 Task: Preview the builder changes.
Action: Mouse pressed left at (1070, 118)
Screenshot: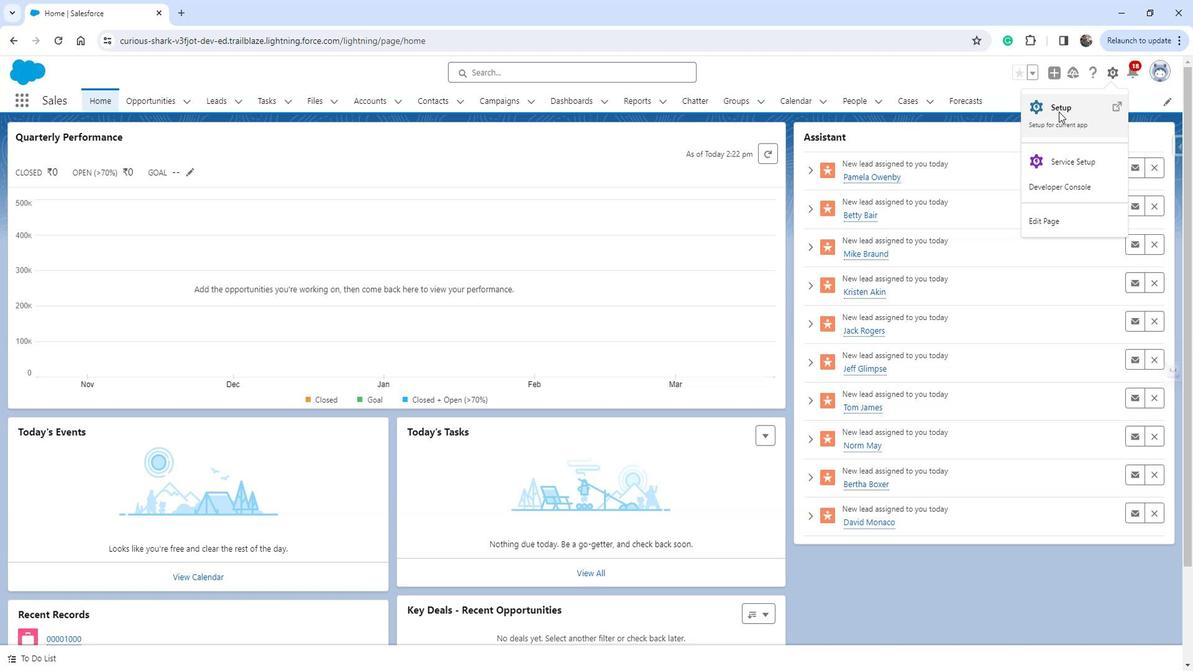 
Action: Mouse moved to (19, 512)
Screenshot: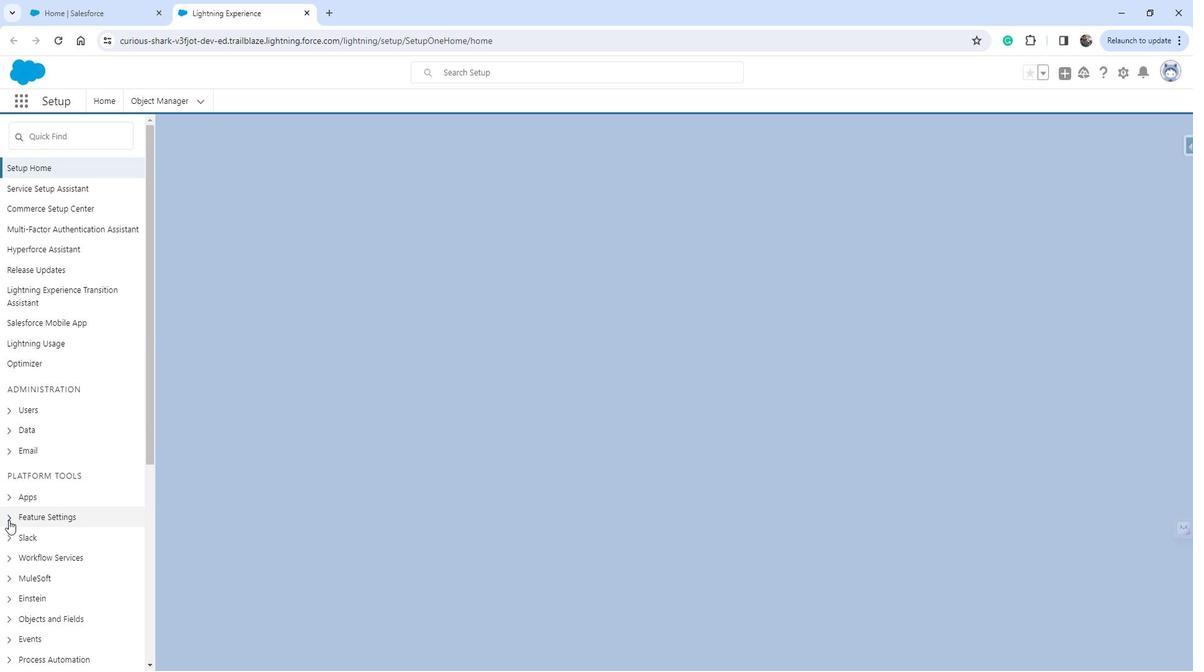 
Action: Mouse pressed left at (19, 512)
Screenshot: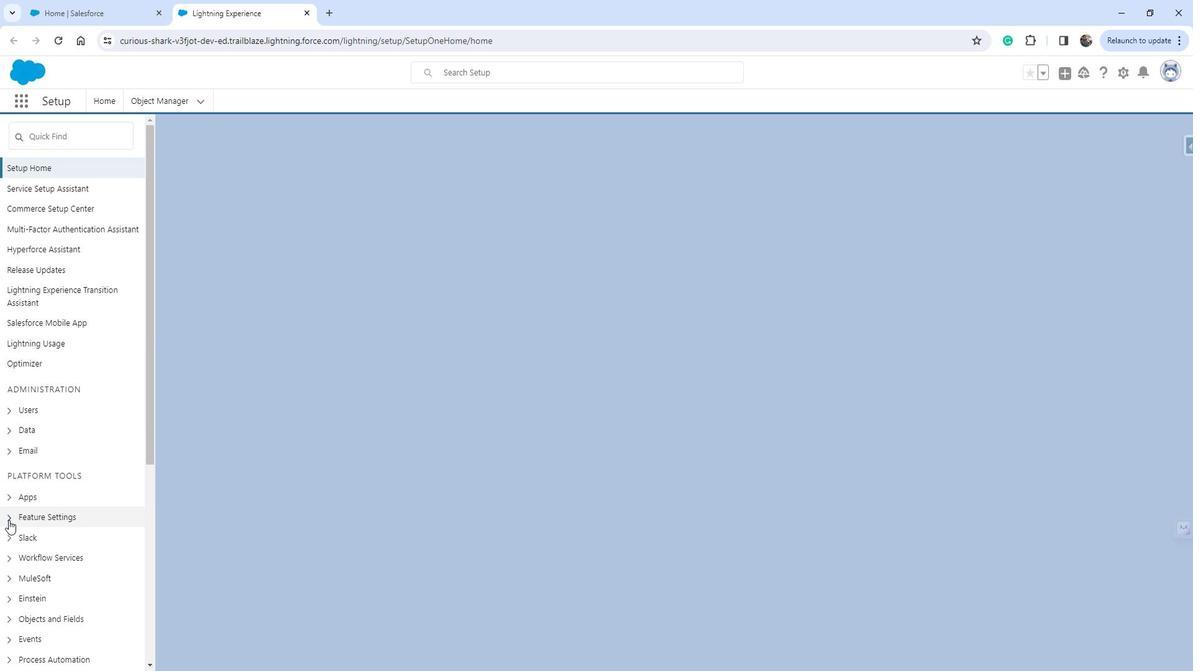 
Action: Mouse moved to (64, 485)
Screenshot: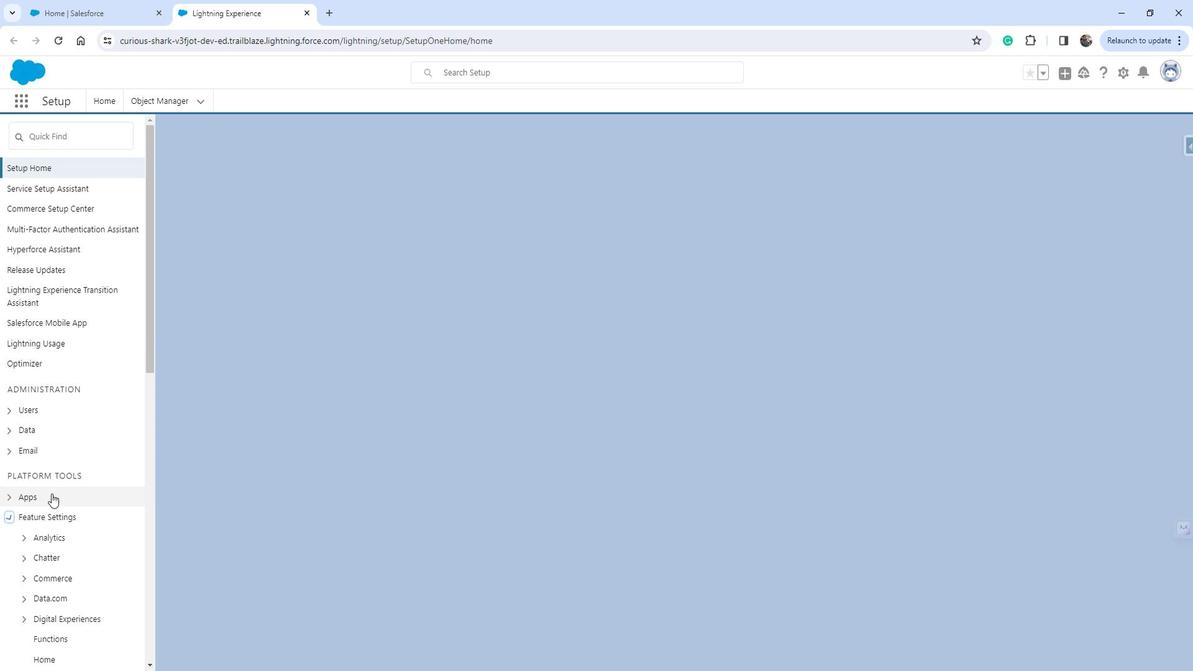 
Action: Mouse scrolled (64, 484) with delta (0, 0)
Screenshot: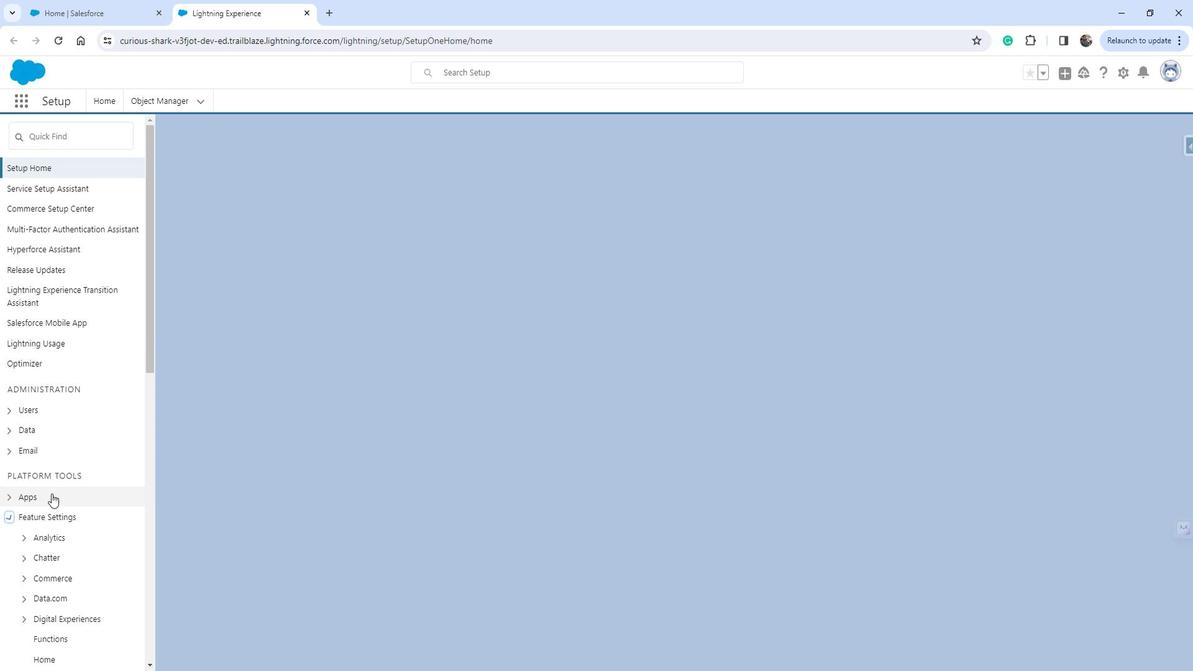 
Action: Mouse moved to (64, 485)
Screenshot: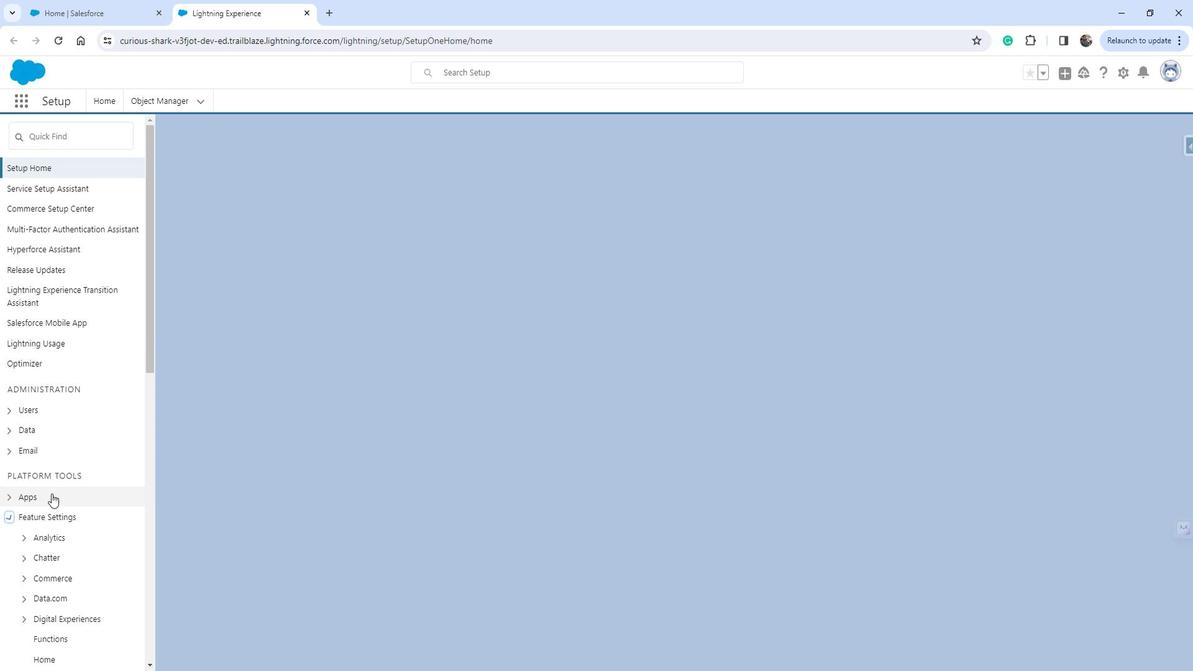 
Action: Mouse scrolled (64, 484) with delta (0, 0)
Screenshot: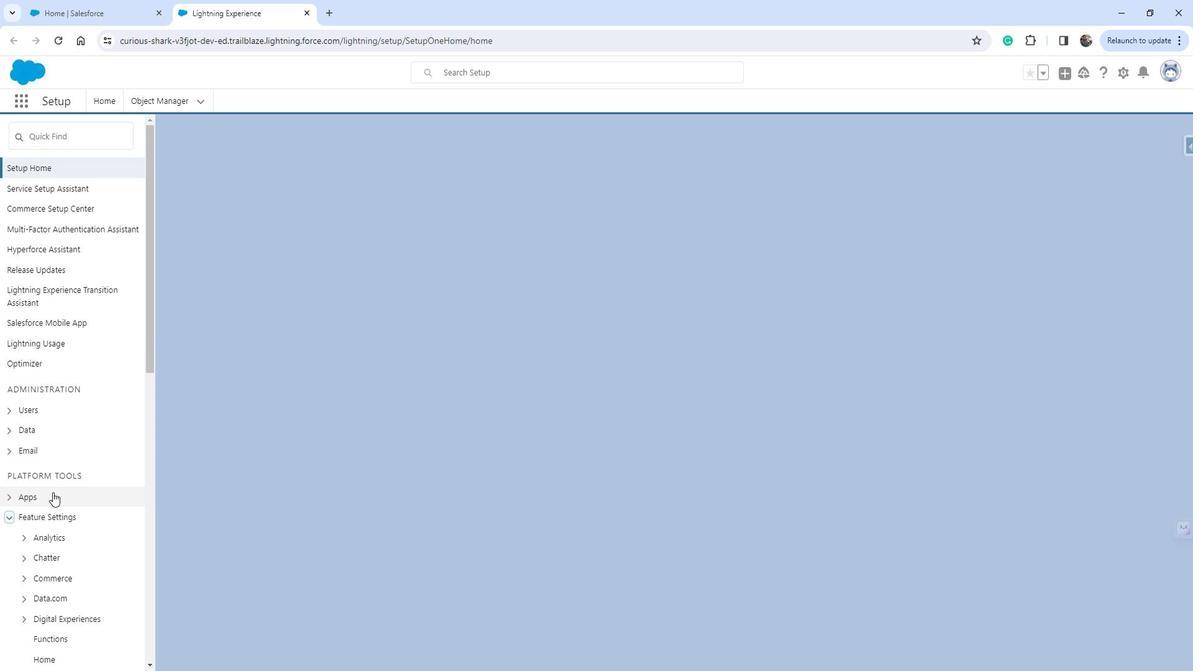 
Action: Mouse scrolled (64, 484) with delta (0, 0)
Screenshot: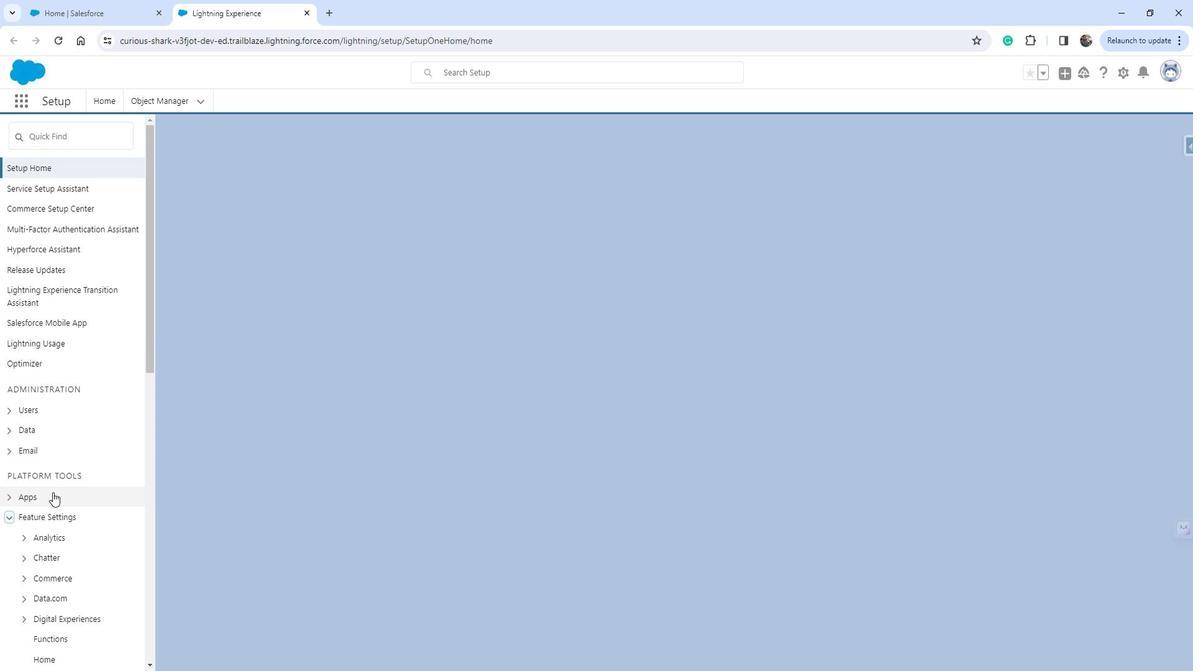 
Action: Mouse scrolled (64, 484) with delta (0, 0)
Screenshot: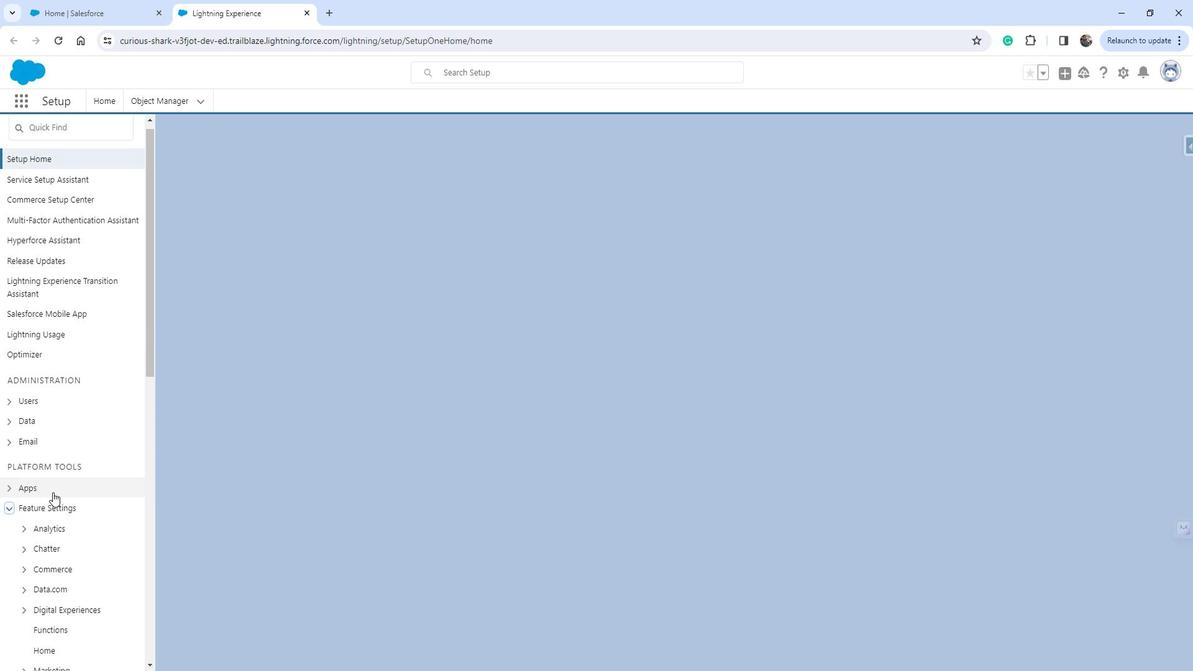 
Action: Mouse scrolled (64, 484) with delta (0, 0)
Screenshot: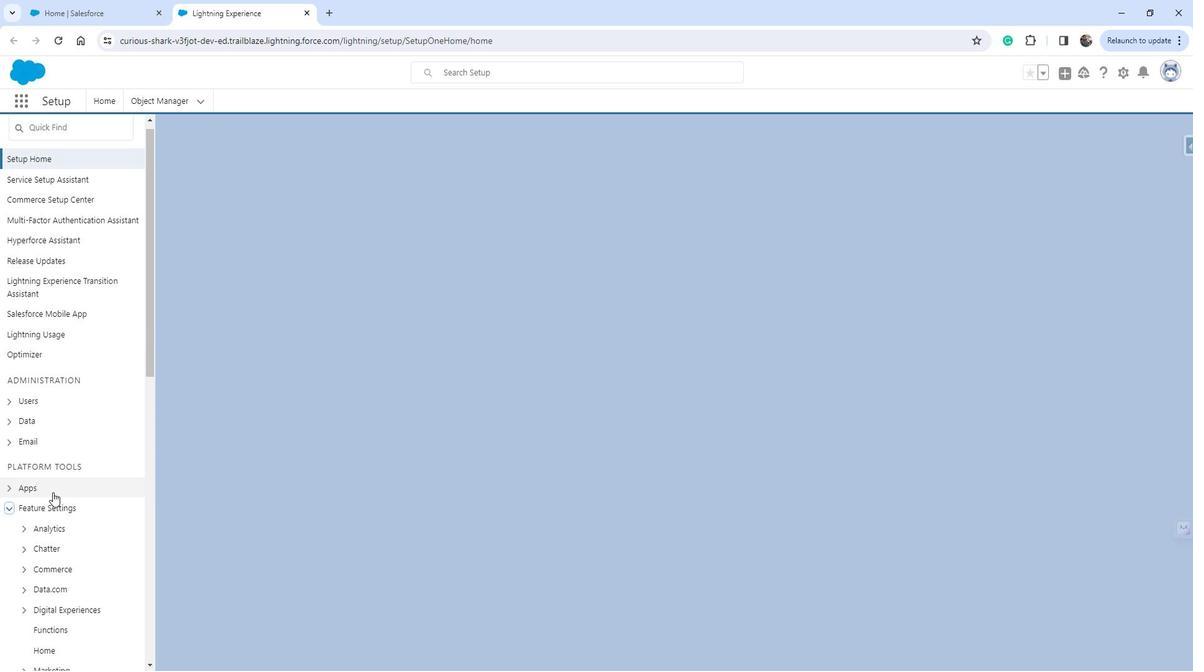 
Action: Mouse moved to (55, 297)
Screenshot: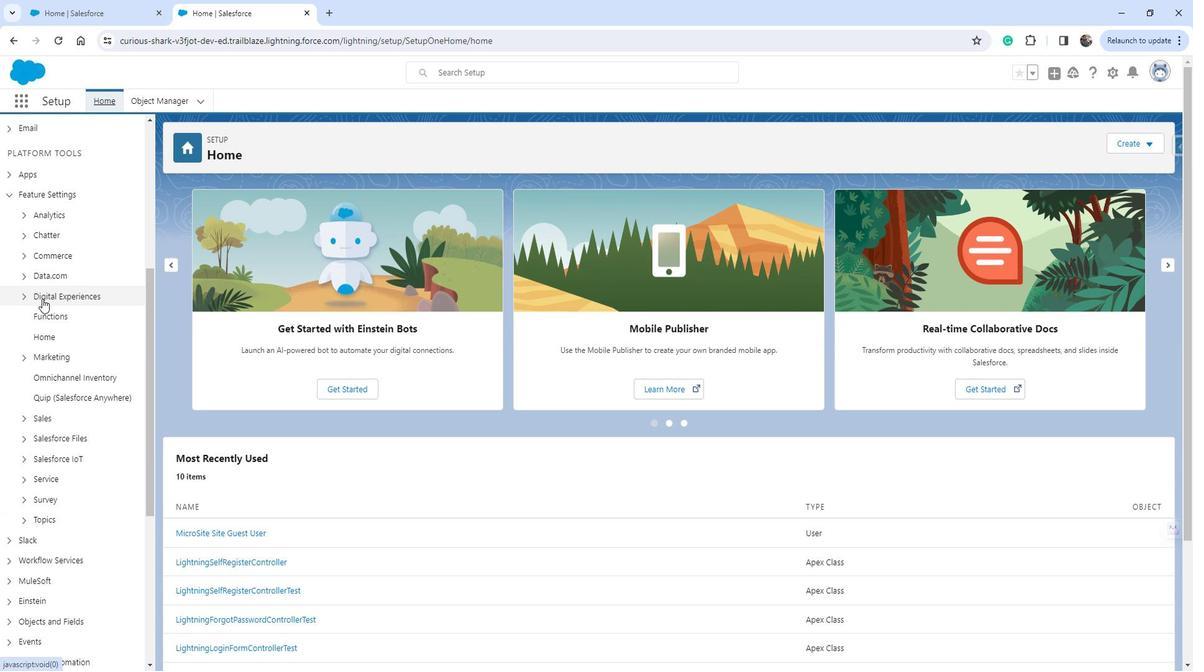 
Action: Mouse pressed left at (55, 297)
Screenshot: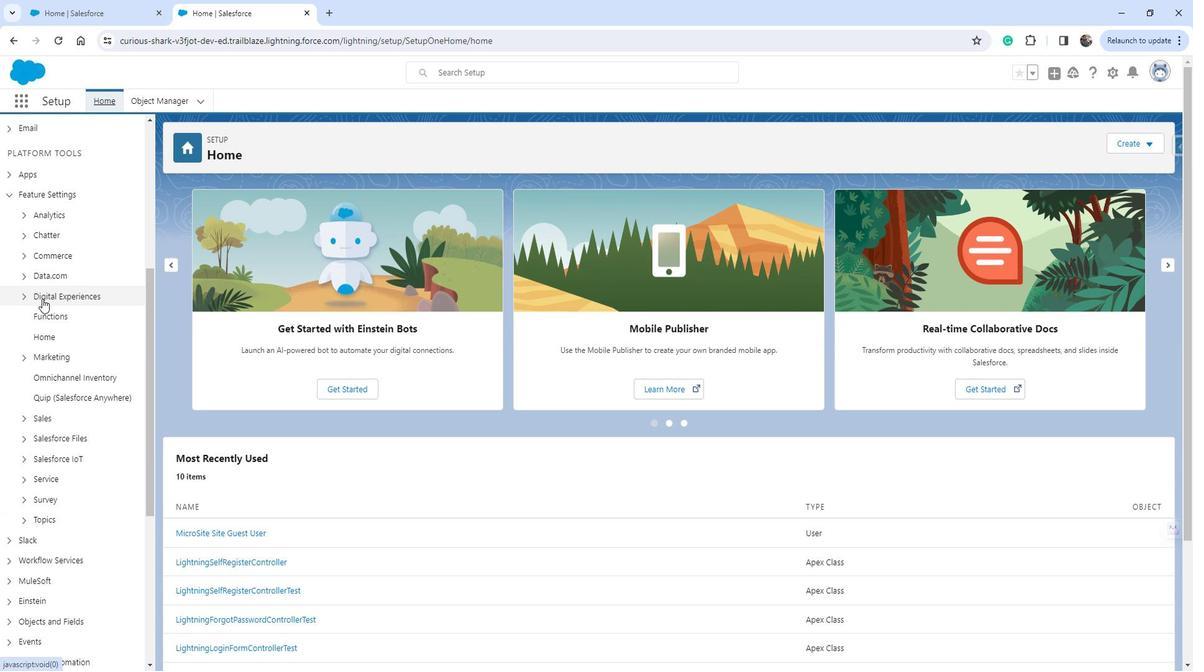 
Action: Mouse moved to (67, 316)
Screenshot: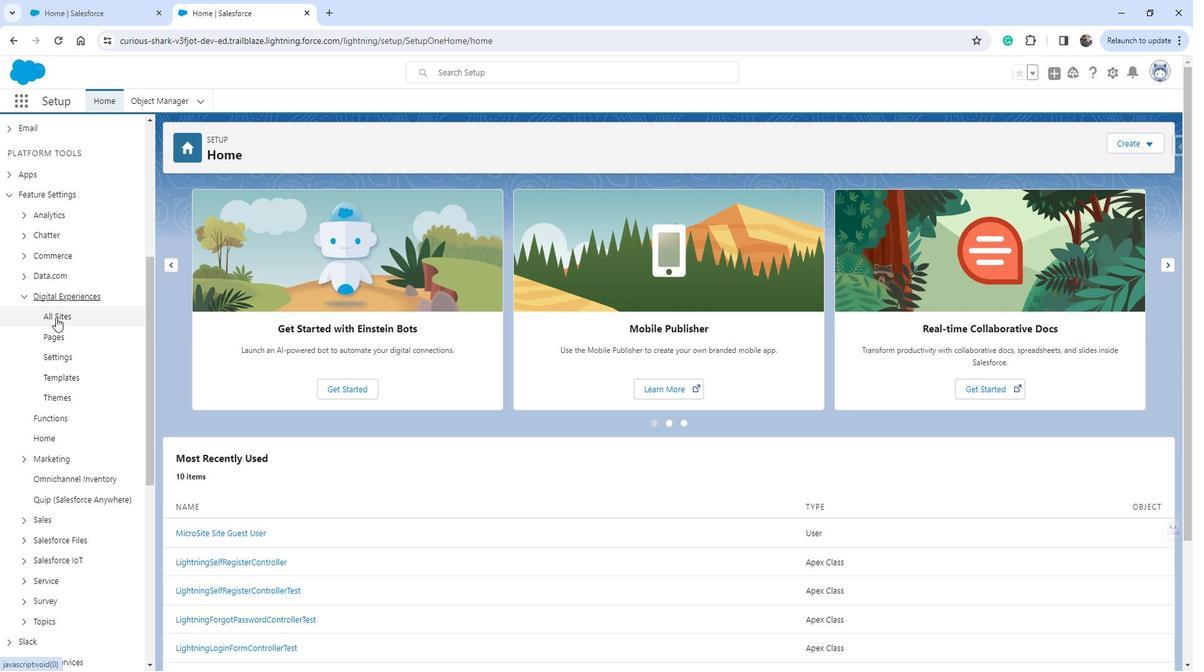 
Action: Mouse pressed left at (67, 316)
Screenshot: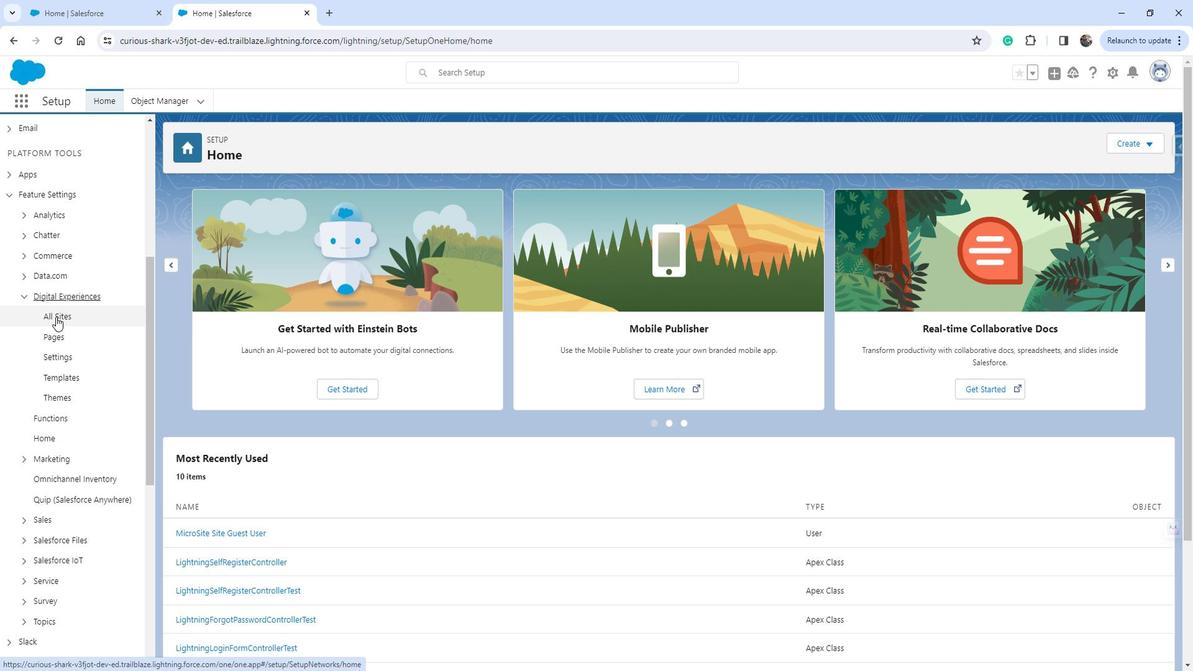 
Action: Mouse moved to (212, 294)
Screenshot: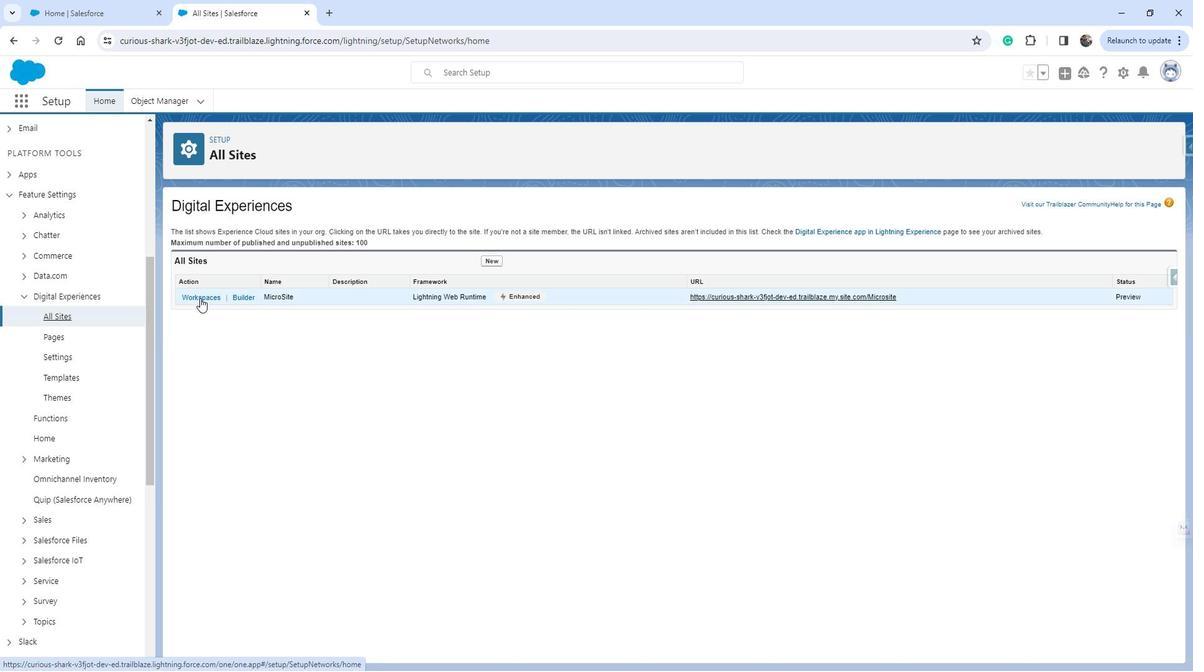 
Action: Mouse pressed left at (212, 294)
Screenshot: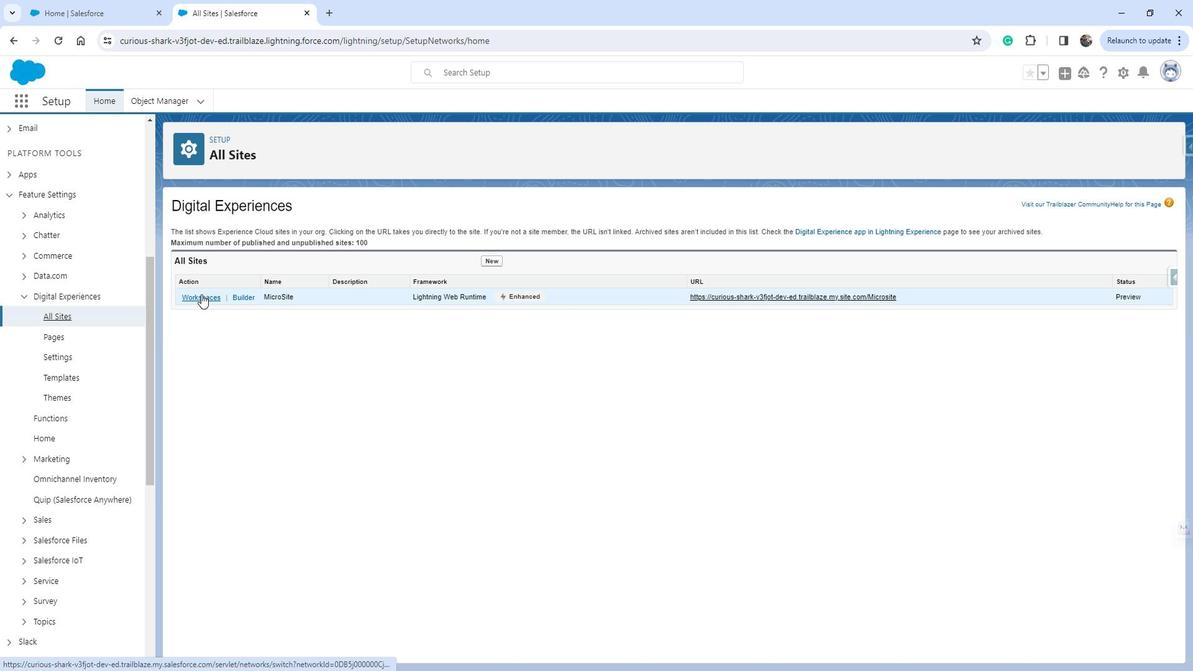 
Action: Mouse moved to (175, 293)
Screenshot: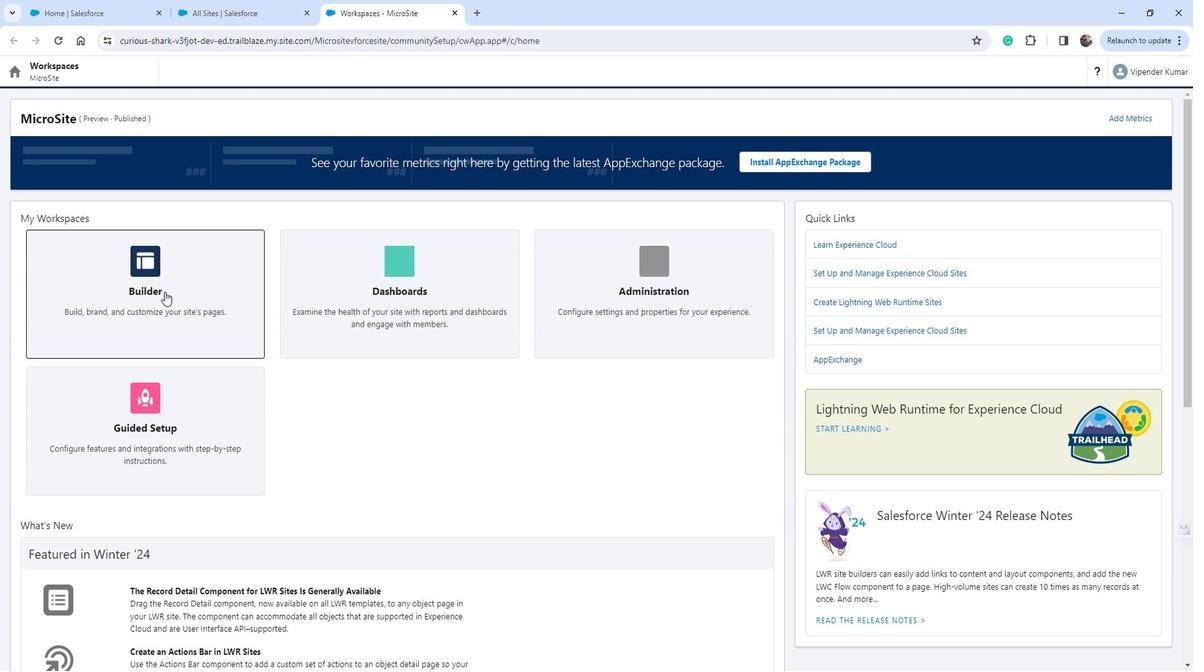 
Action: Mouse pressed left at (175, 293)
Screenshot: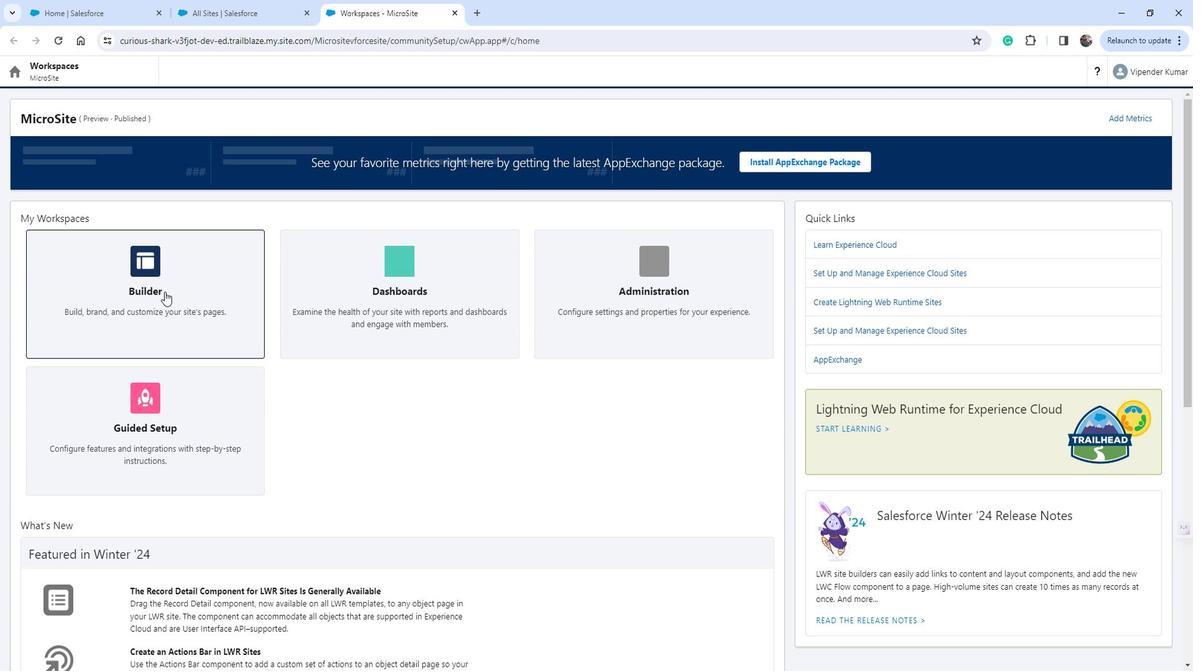 
Action: Mouse moved to (1172, 80)
Screenshot: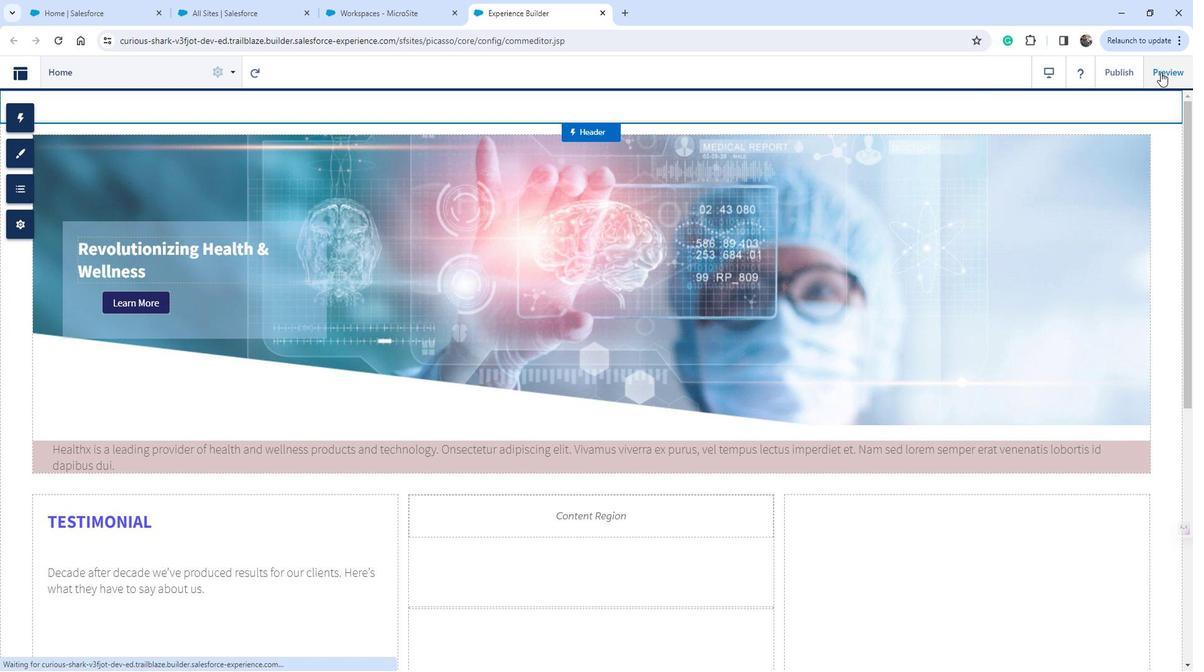 
Action: Mouse pressed left at (1172, 80)
Screenshot: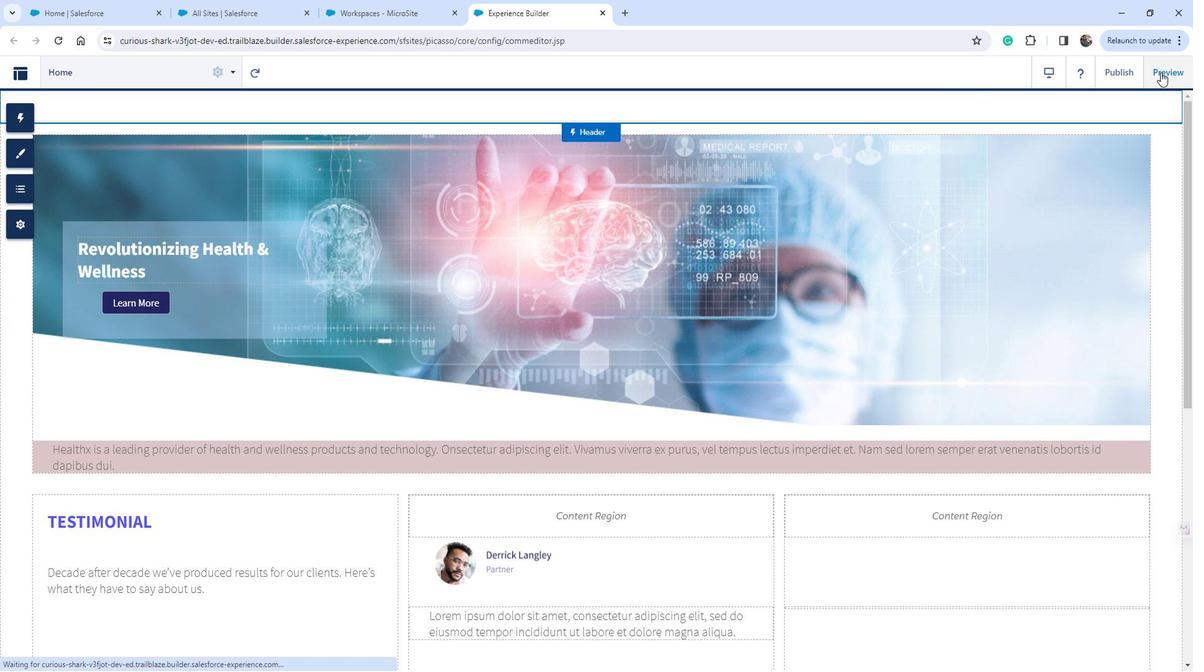 
Action: Mouse moved to (1172, 87)
Screenshot: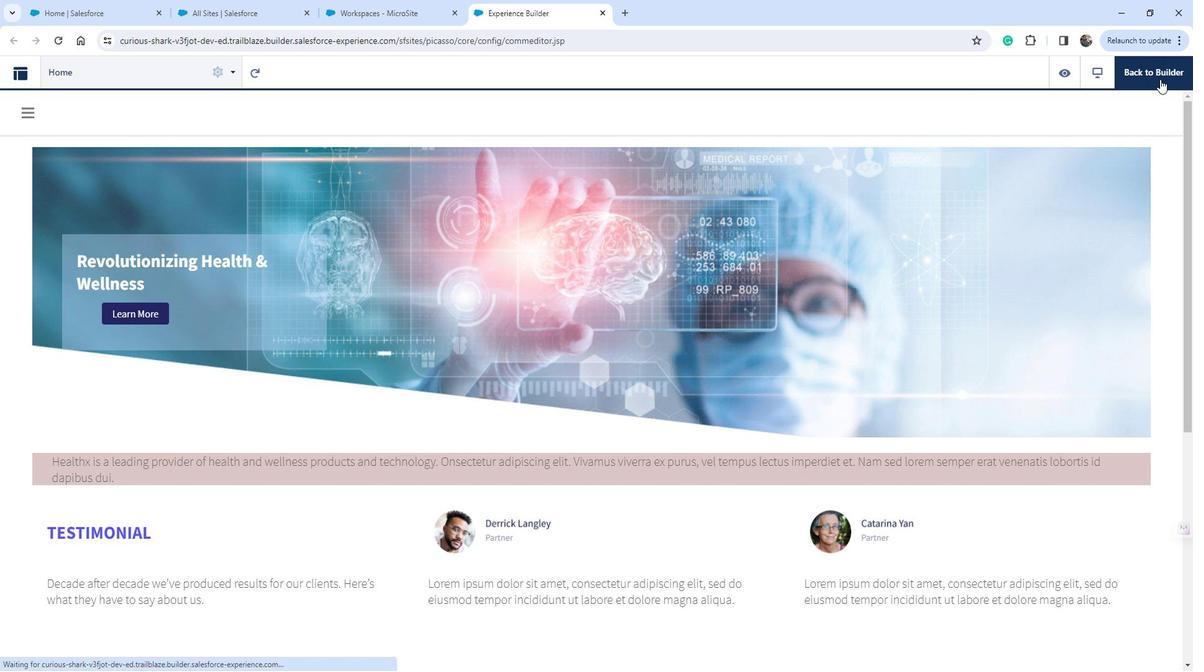 
